 Task: Change the subtitle font size to Normal.
Action: Mouse moved to (118, 18)
Screenshot: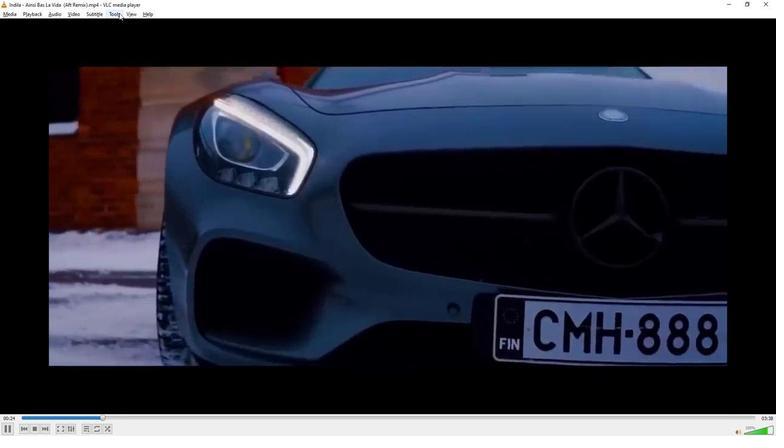 
Action: Mouse pressed left at (118, 18)
Screenshot: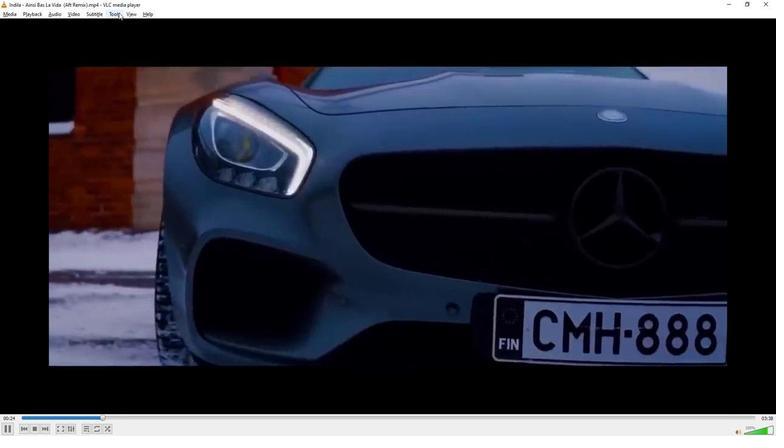 
Action: Mouse moved to (127, 114)
Screenshot: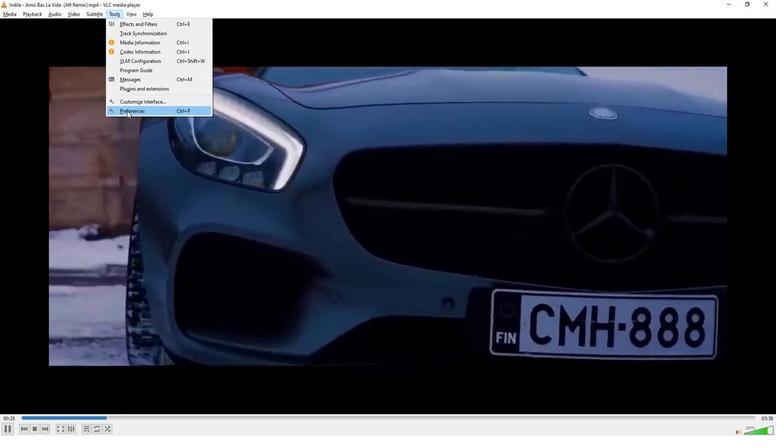 
Action: Mouse pressed left at (127, 114)
Screenshot: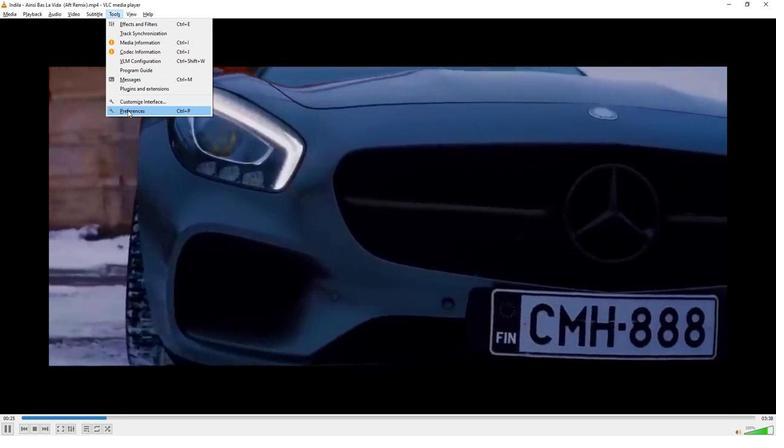
Action: Mouse moved to (184, 110)
Screenshot: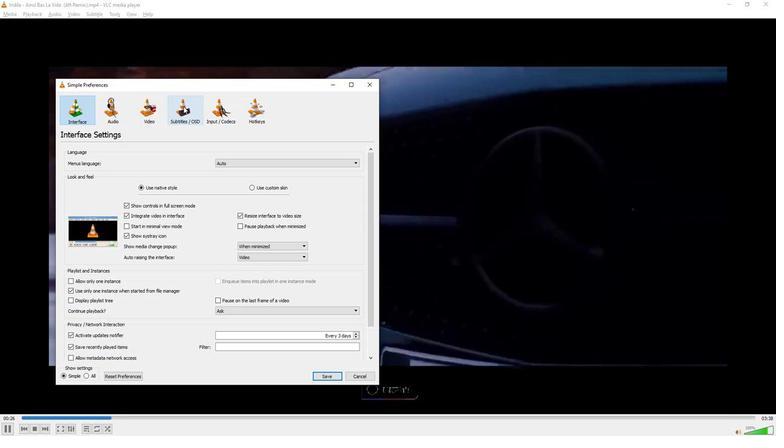 
Action: Mouse pressed left at (184, 110)
Screenshot: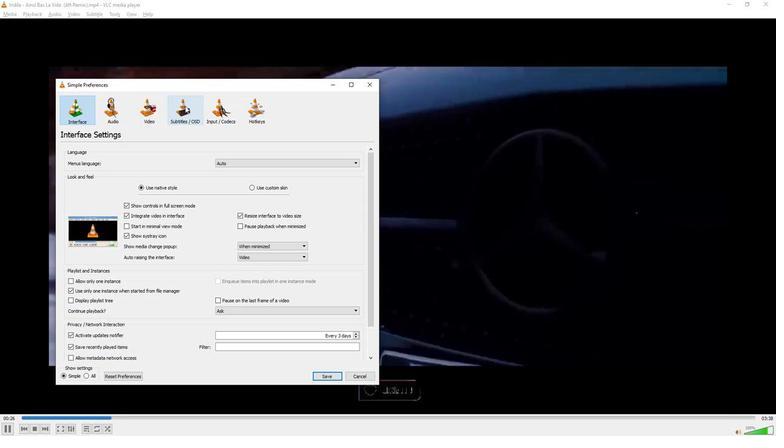 
Action: Mouse moved to (200, 252)
Screenshot: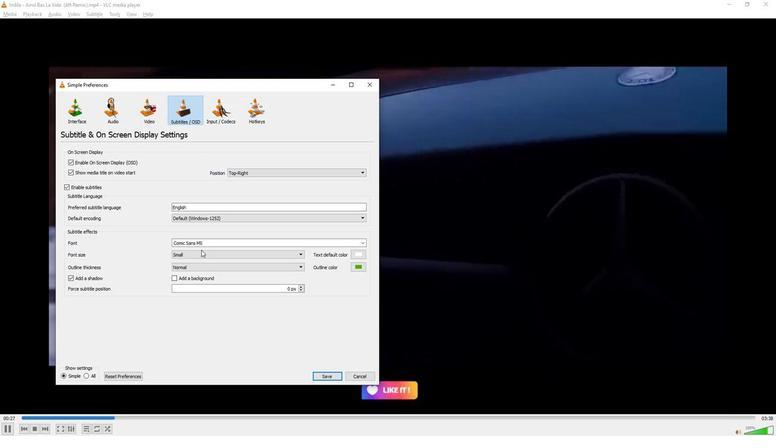 
Action: Mouse pressed left at (200, 252)
Screenshot: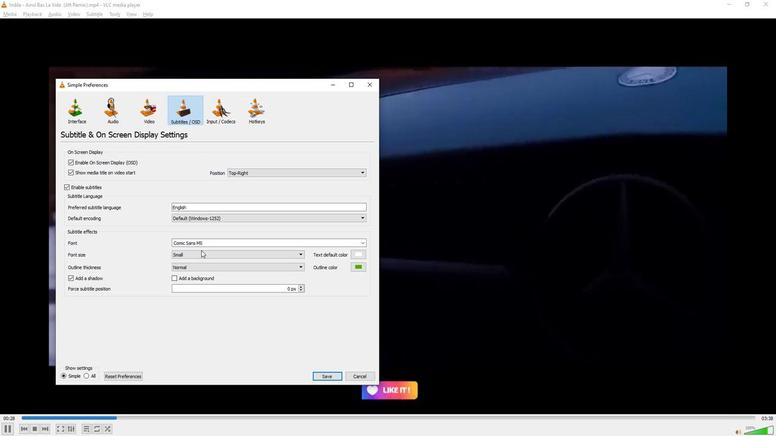 
Action: Mouse moved to (184, 277)
Screenshot: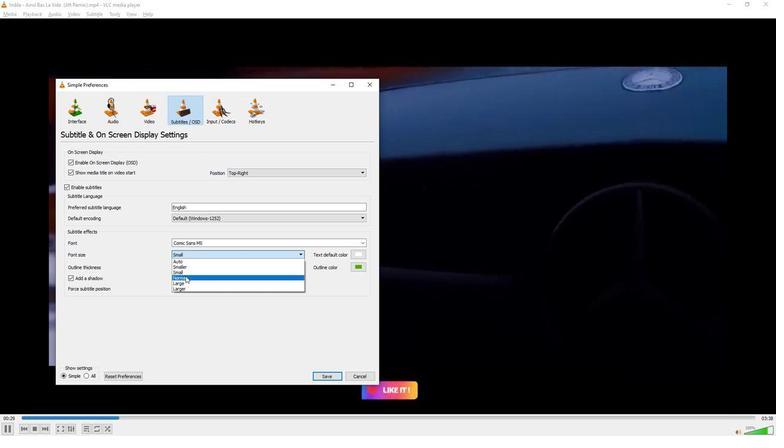 
Action: Mouse pressed left at (184, 277)
Screenshot: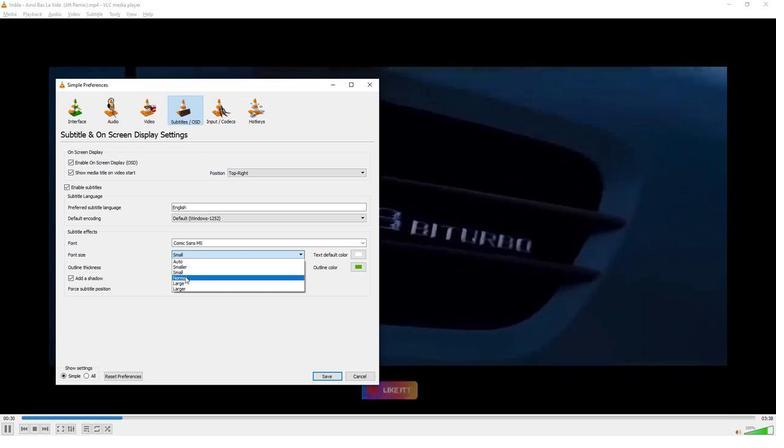 
Action: Mouse moved to (323, 374)
Screenshot: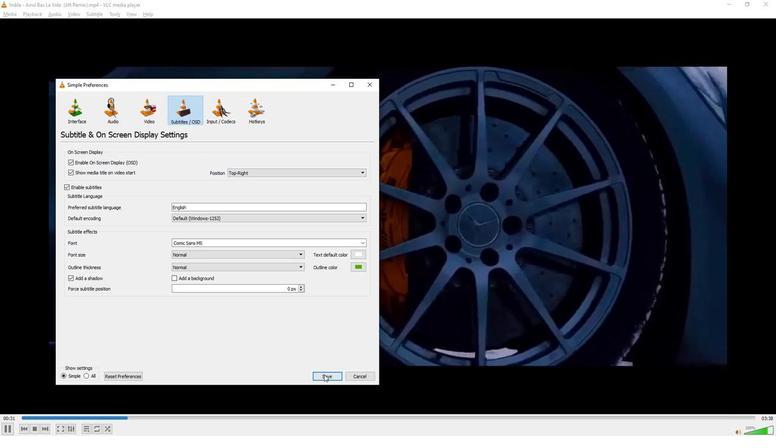 
Action: Mouse pressed left at (323, 374)
Screenshot: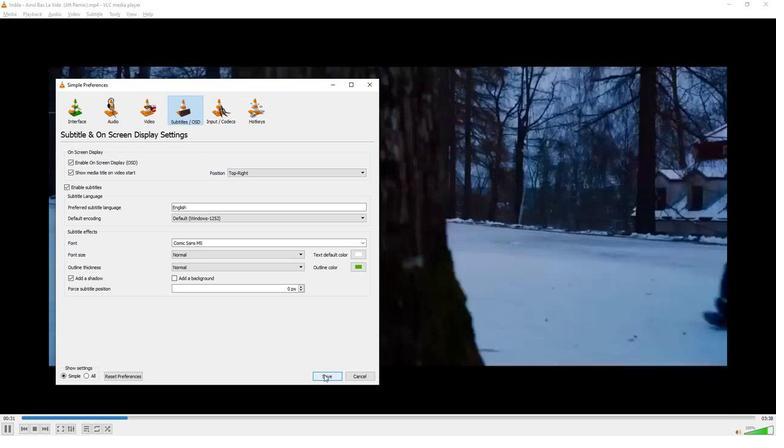 
Action: Mouse moved to (354, 344)
Screenshot: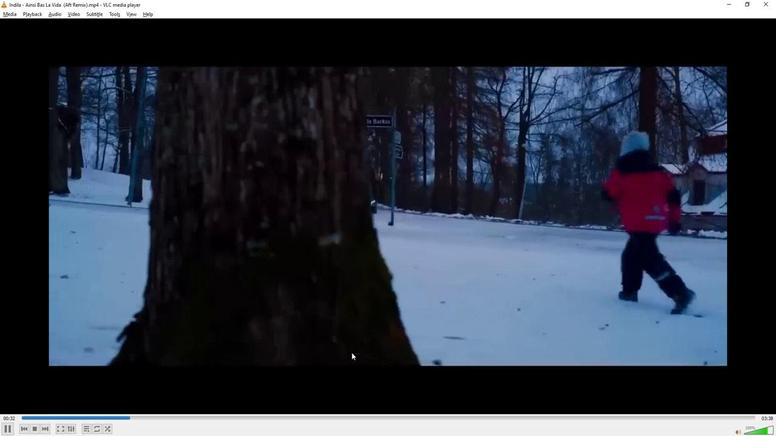 
